 Task: Use the formula "GAMMALN" in spreadsheet "Project protfolio".
Action: Mouse moved to (126, 72)
Screenshot: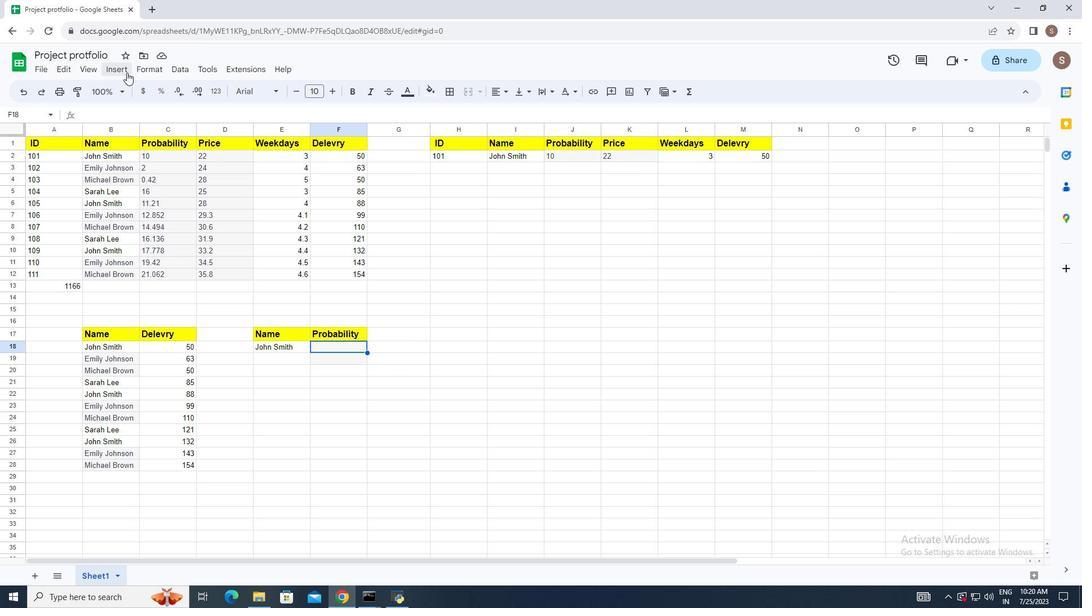 
Action: Mouse pressed left at (126, 72)
Screenshot: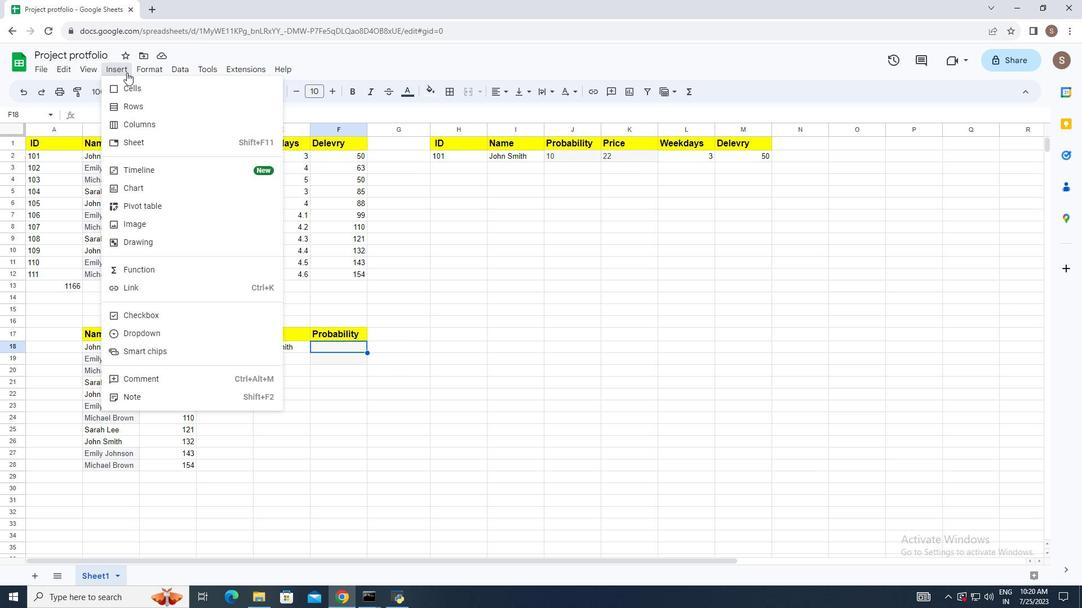 
Action: Mouse moved to (176, 270)
Screenshot: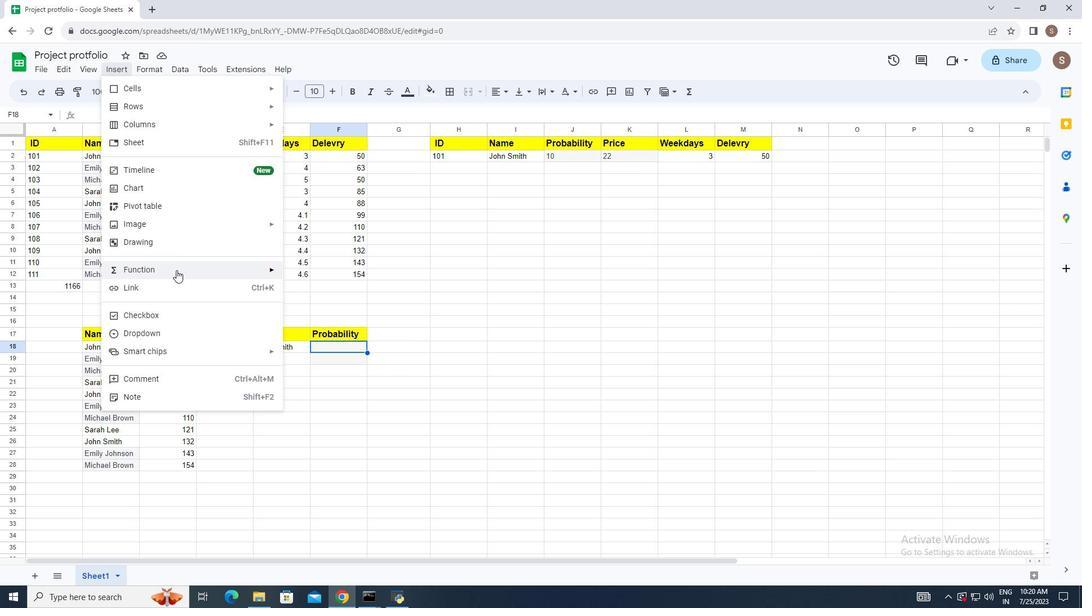 
Action: Mouse pressed left at (176, 270)
Screenshot: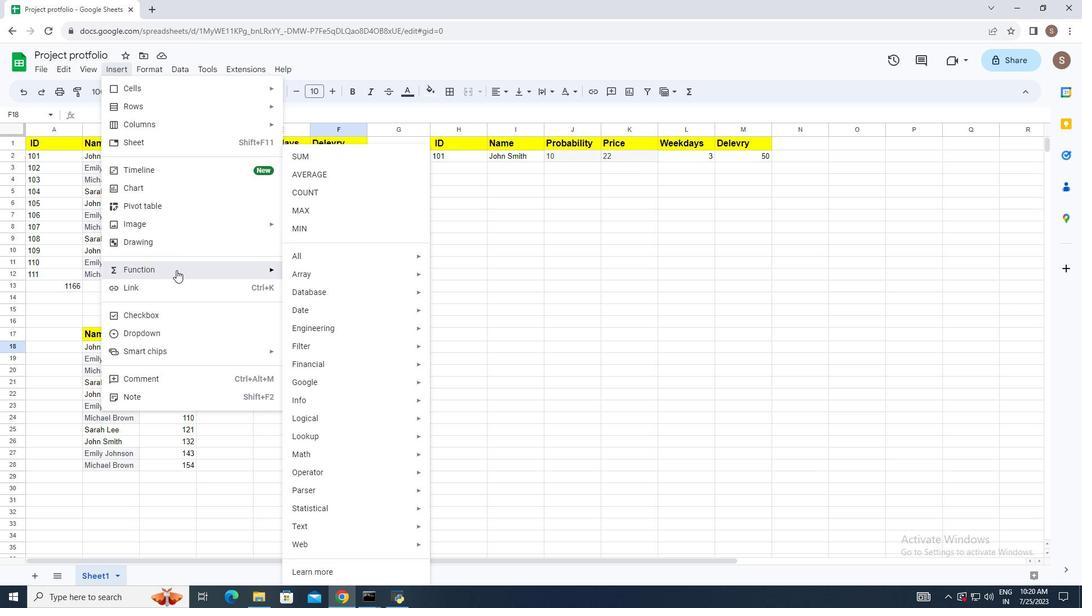 
Action: Mouse moved to (325, 257)
Screenshot: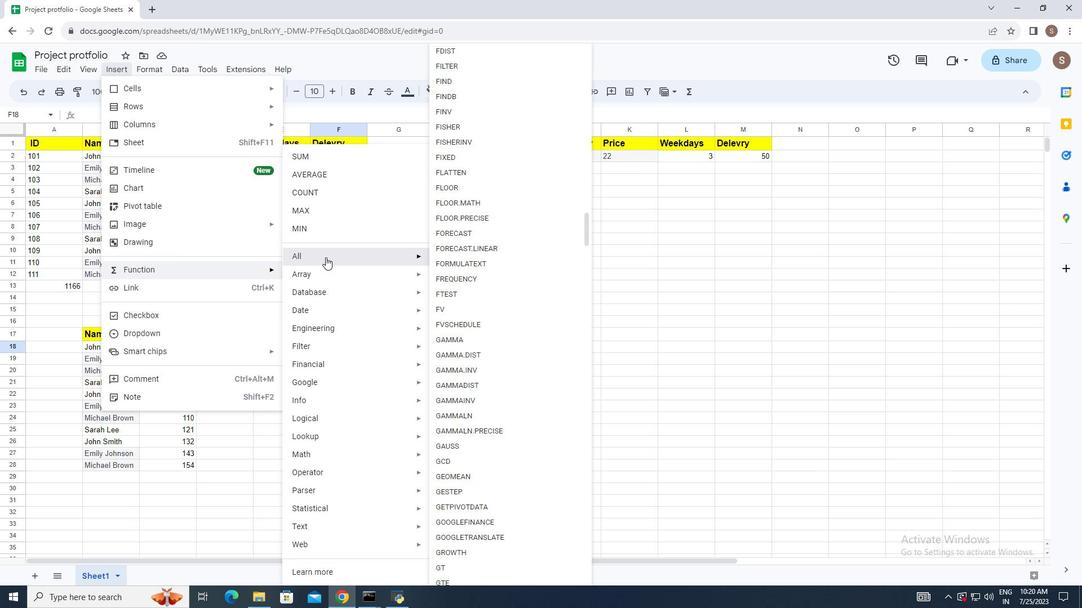 
Action: Mouse pressed left at (325, 257)
Screenshot: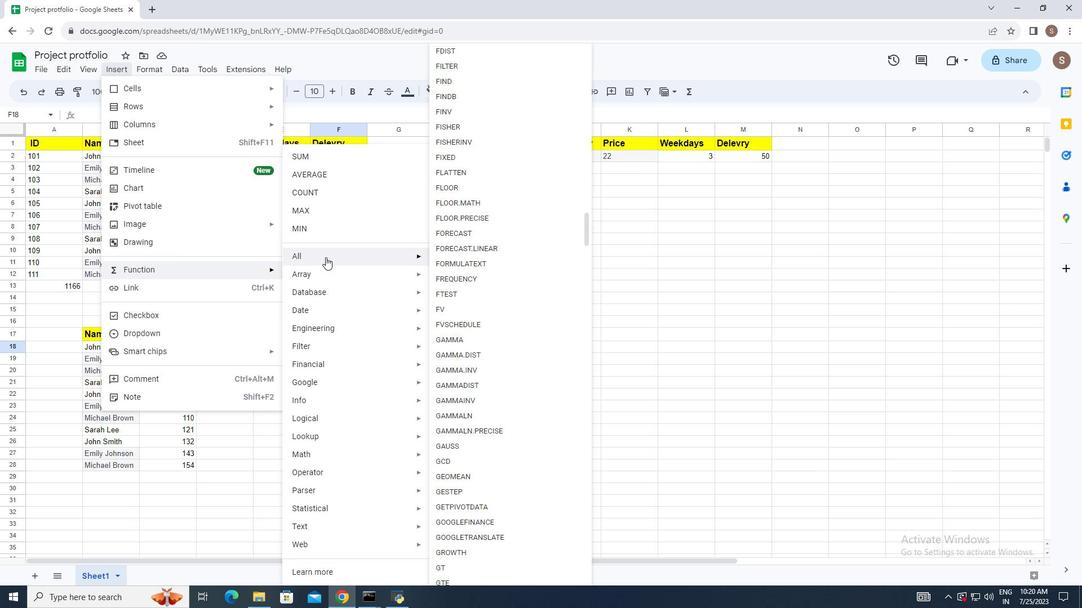 
Action: Mouse moved to (502, 418)
Screenshot: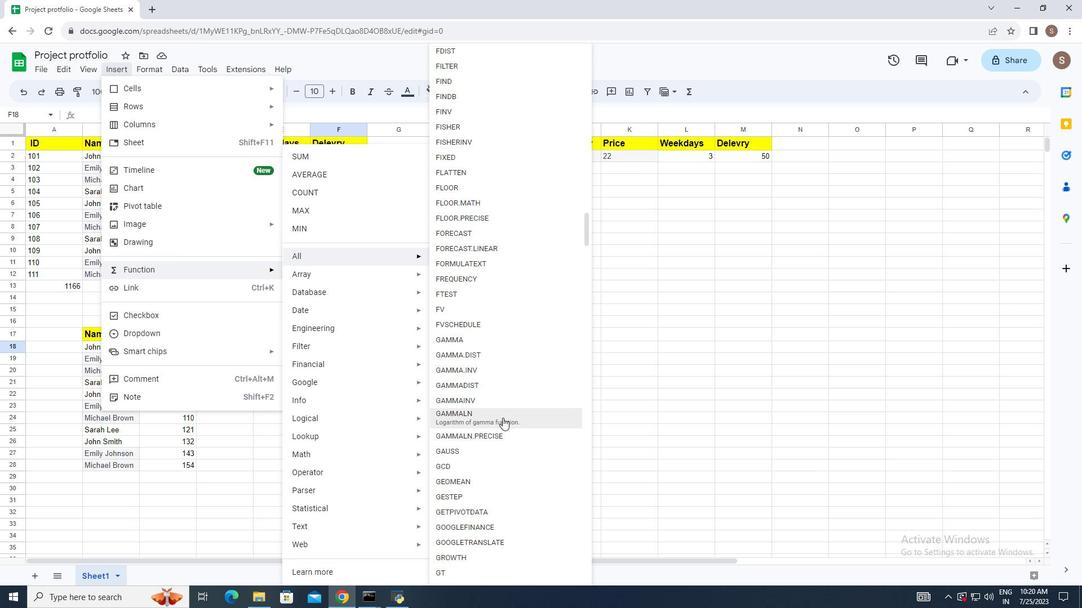 
Action: Mouse pressed left at (502, 418)
Screenshot: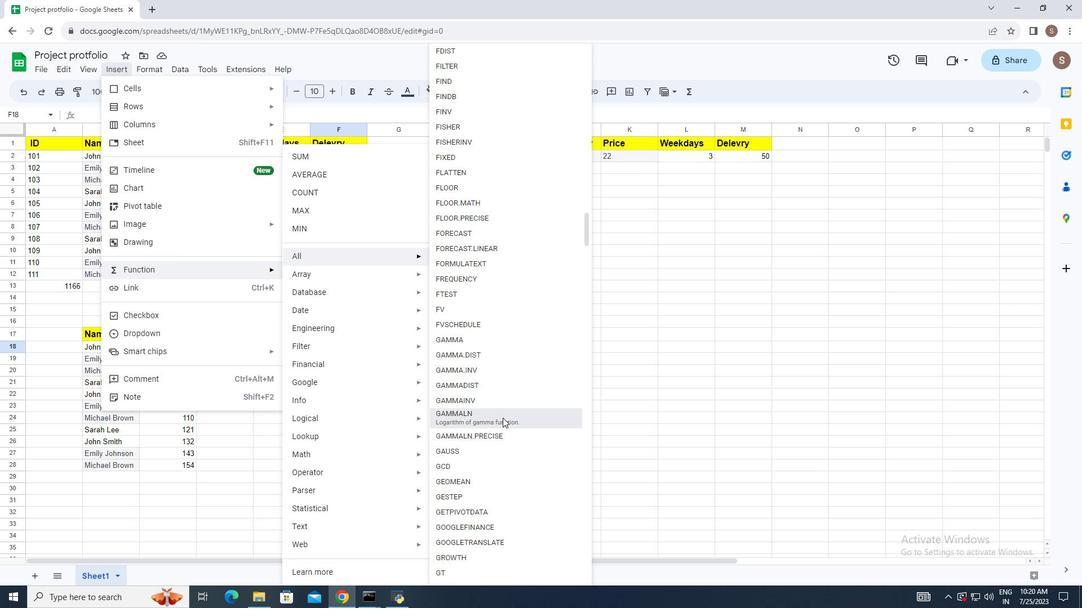 
Action: Mouse moved to (272, 155)
Screenshot: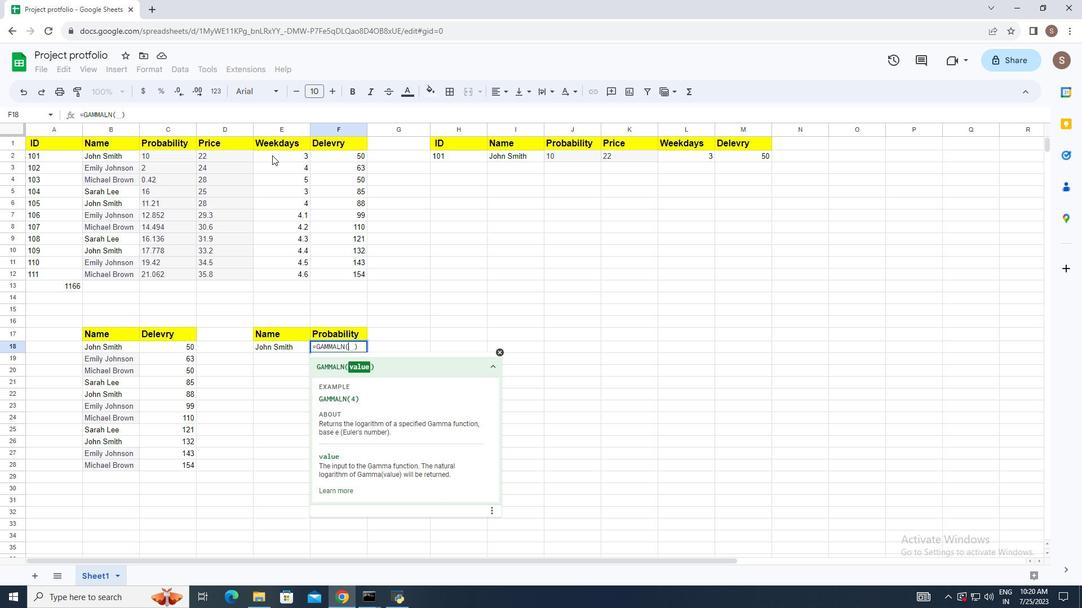 
Action: Mouse pressed left at (272, 155)
Screenshot: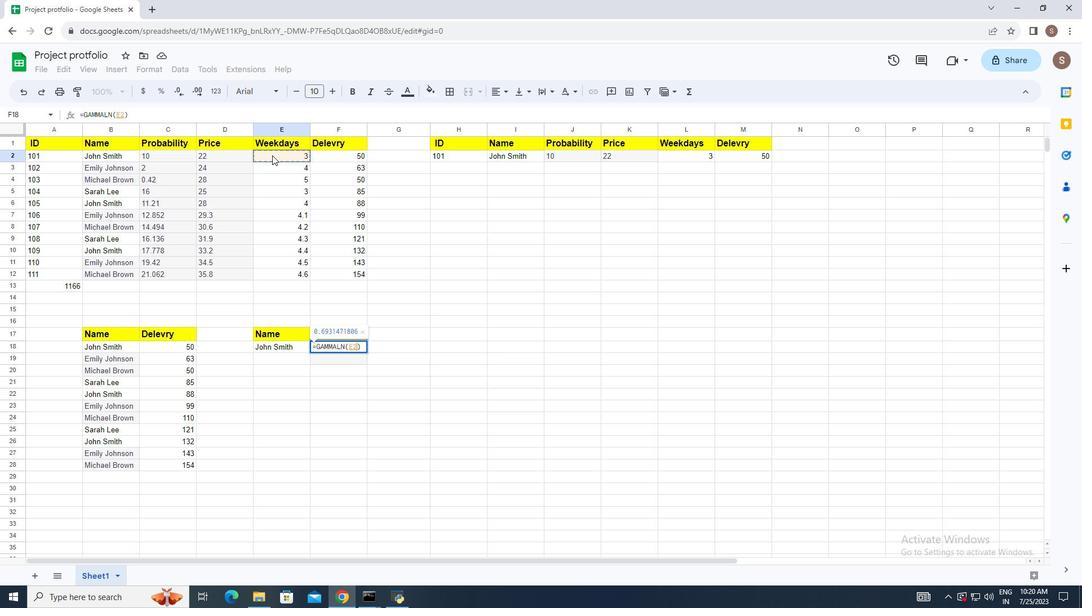 
Action: Mouse moved to (304, 214)
Screenshot: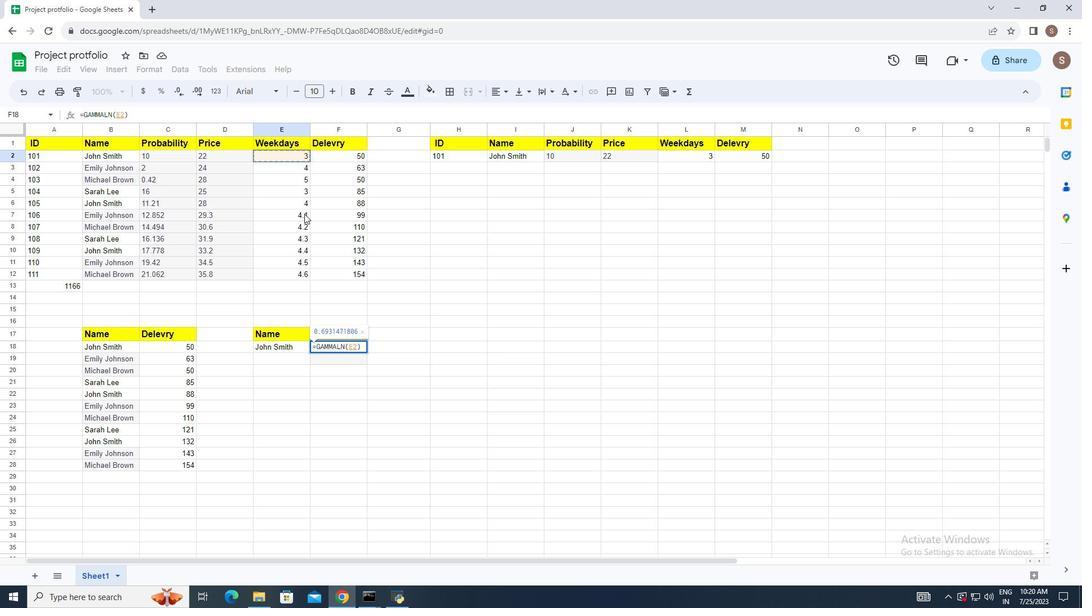 
Action: Key pressed <Key.enter>
Screenshot: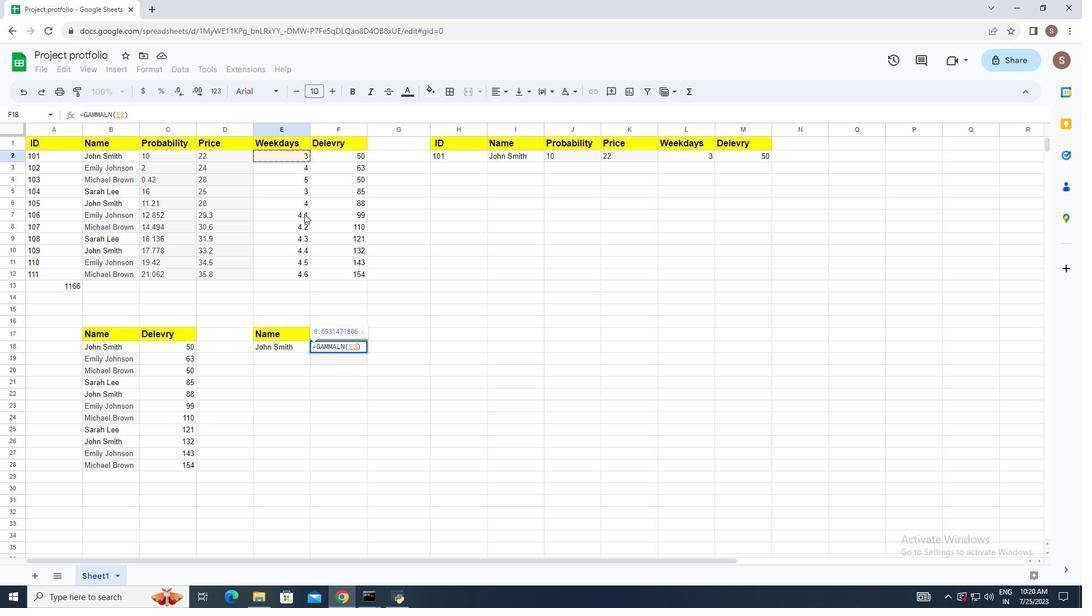 
